 Task: Make in the project AgileAssist an epic 'Capacity Management Process Improvement'. Create in the project AgileAssist an epic 'Availability Management Process Improvement'. Add in the project AgileAssist an epic 'IT Financial Management Process Improvement'
Action: Mouse moved to (224, 69)
Screenshot: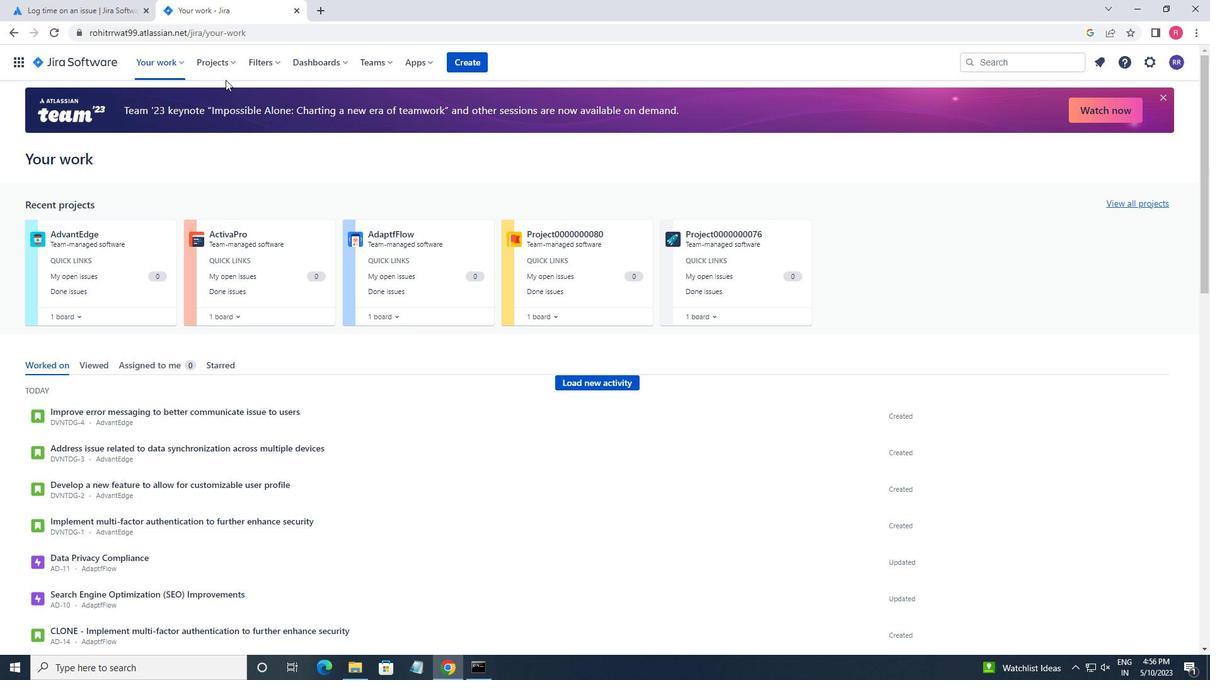 
Action: Mouse pressed left at (224, 69)
Screenshot: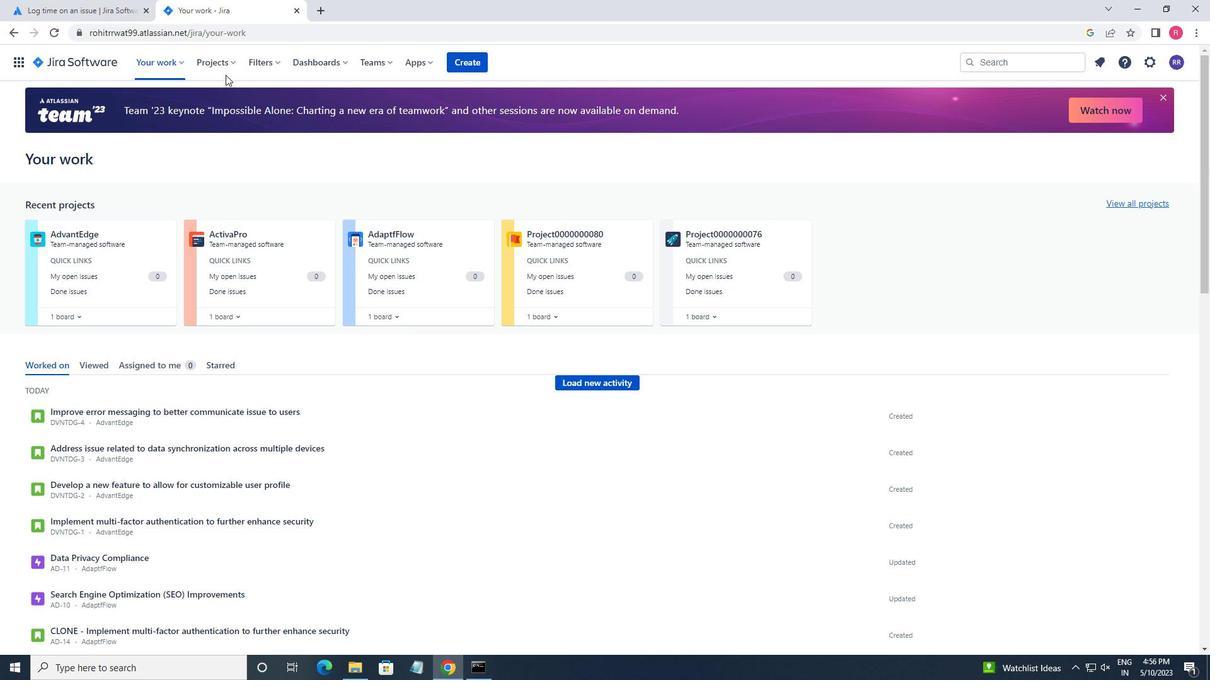 
Action: Mouse moved to (249, 121)
Screenshot: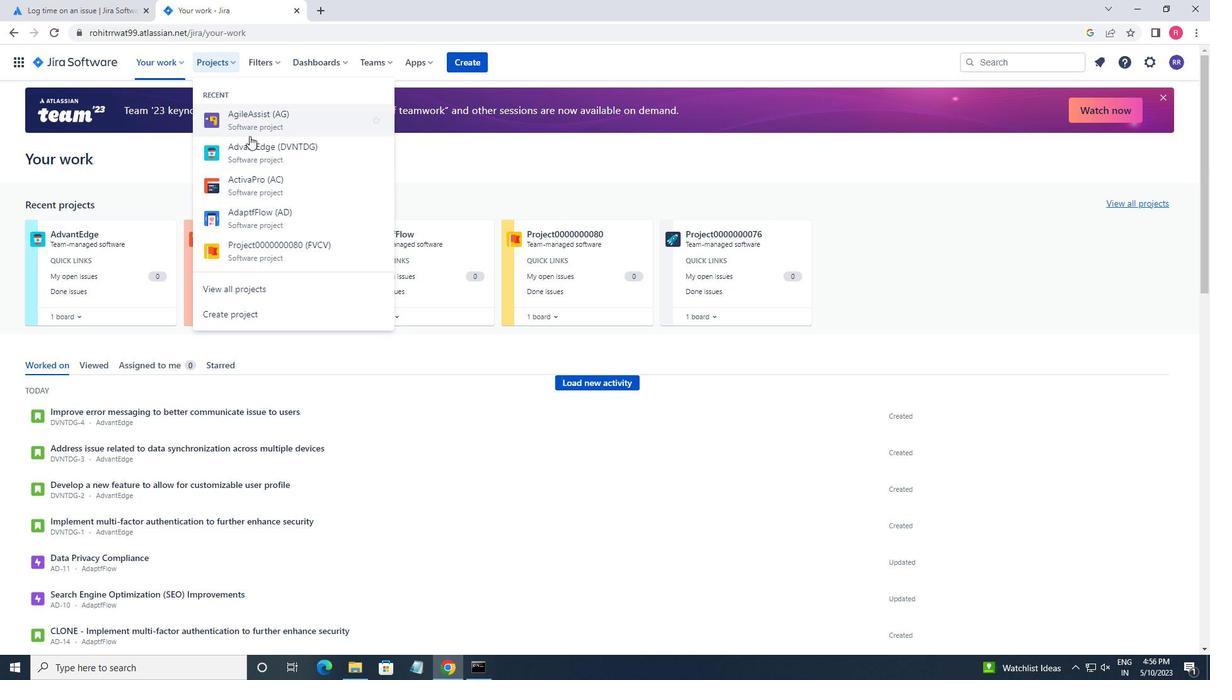 
Action: Mouse pressed left at (249, 121)
Screenshot: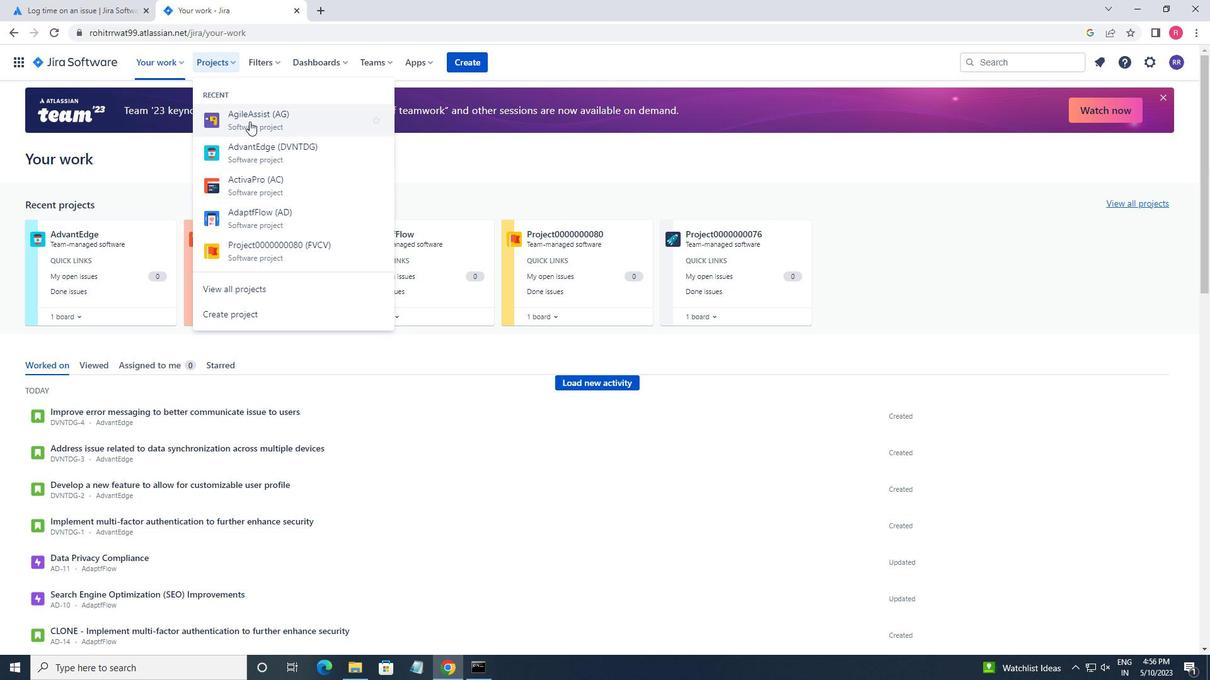 
Action: Mouse moved to (66, 190)
Screenshot: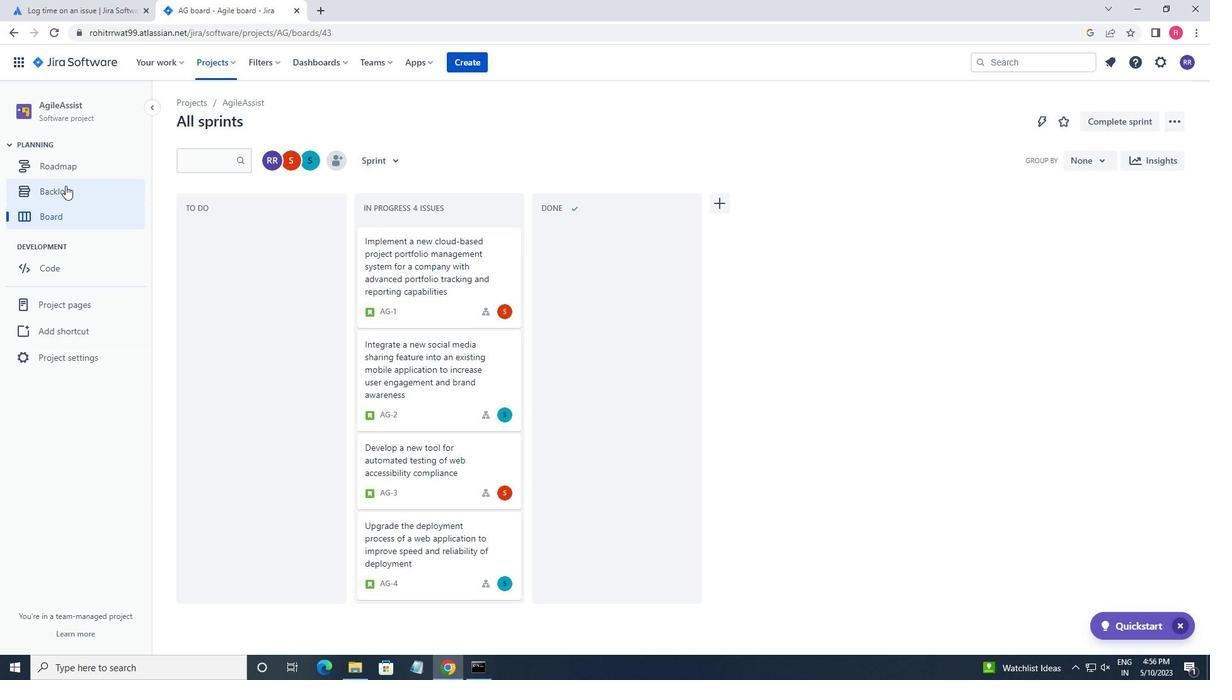 
Action: Mouse pressed left at (66, 190)
Screenshot: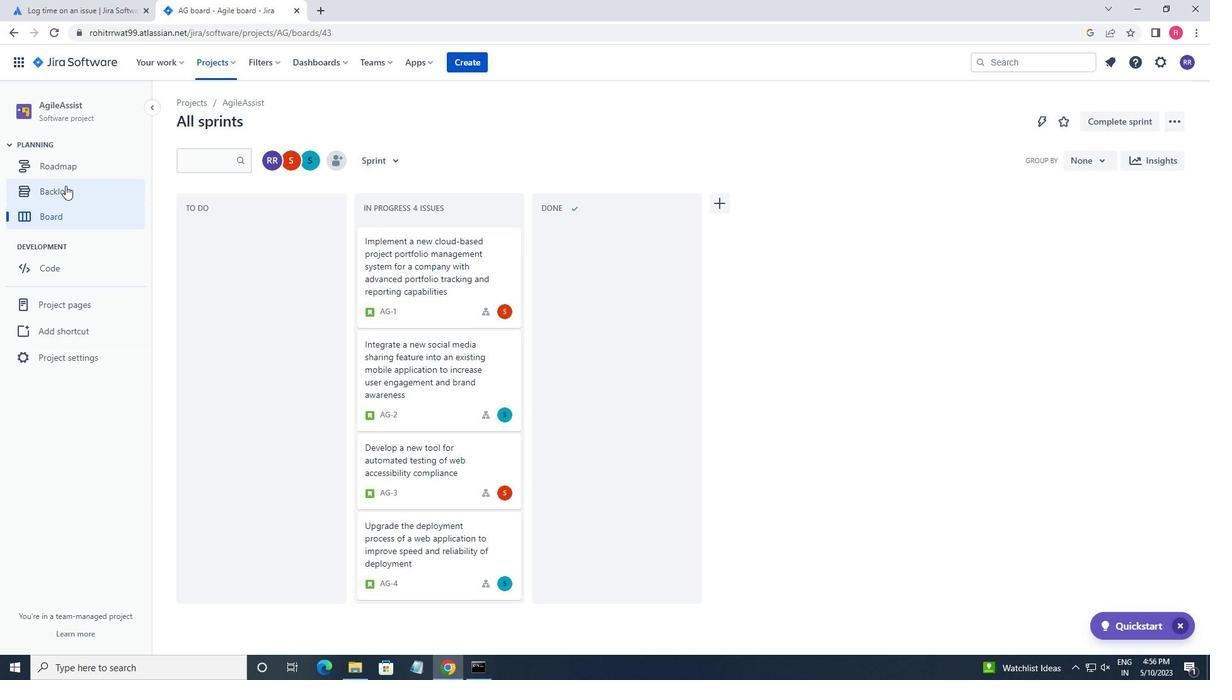 
Action: Mouse moved to (373, 161)
Screenshot: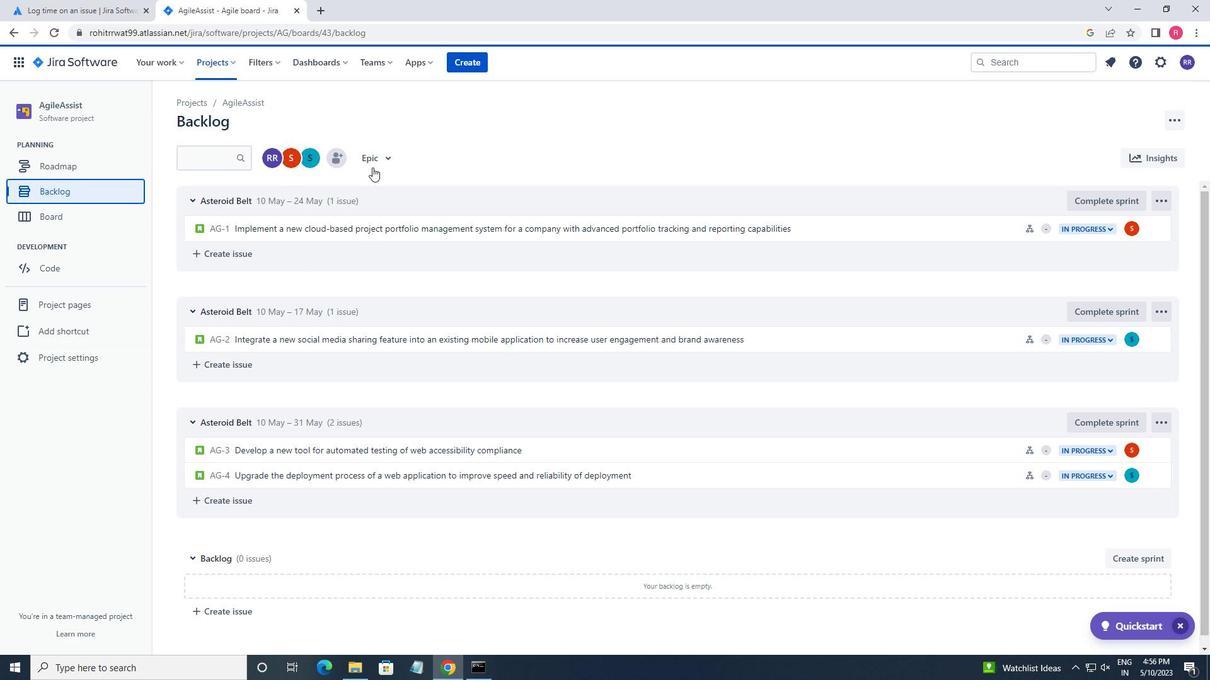 
Action: Mouse pressed left at (373, 161)
Screenshot: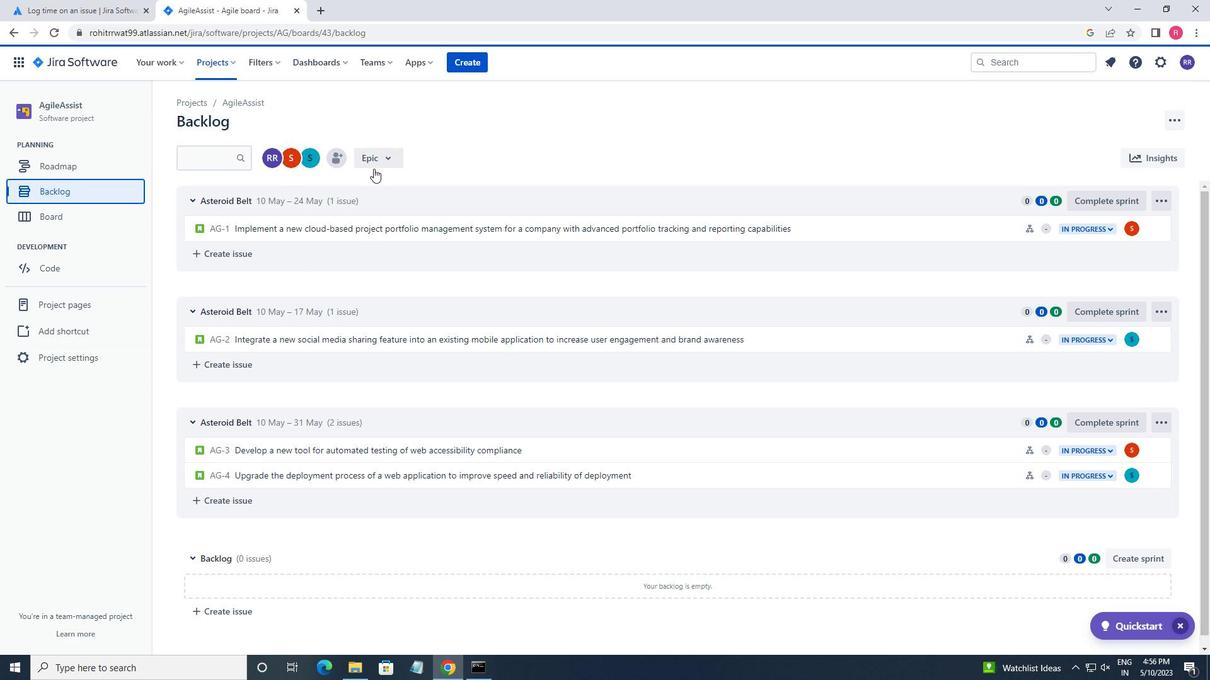 
Action: Mouse moved to (378, 234)
Screenshot: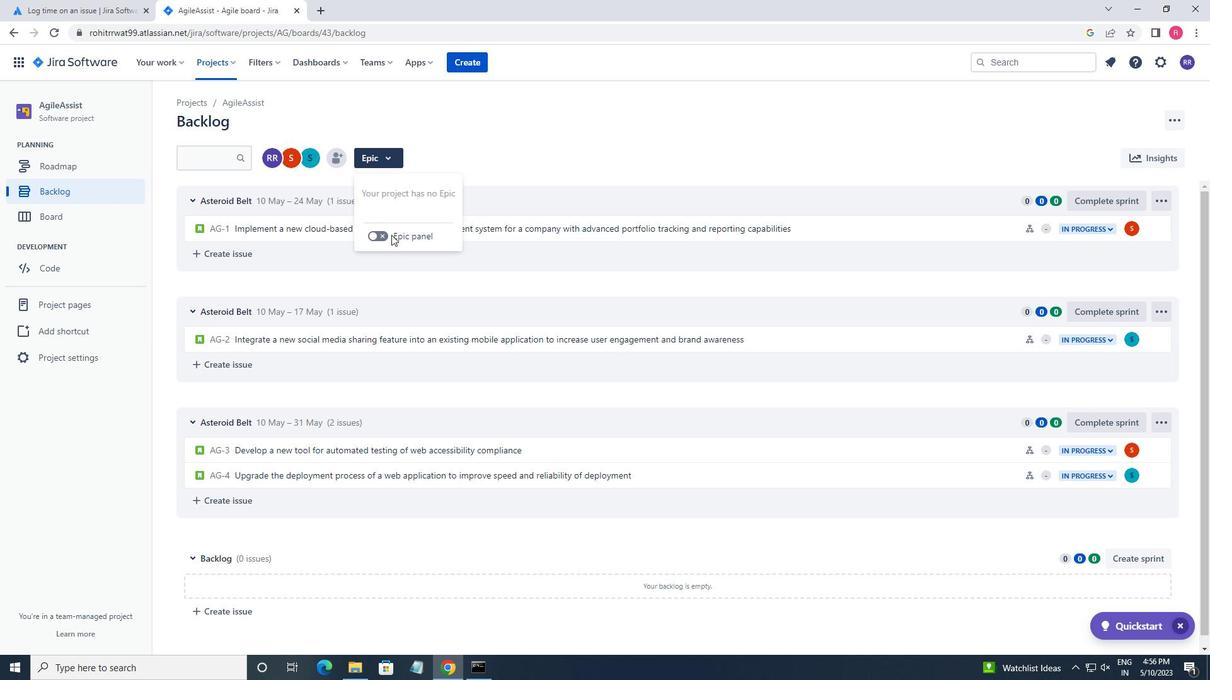 
Action: Mouse pressed left at (378, 234)
Screenshot: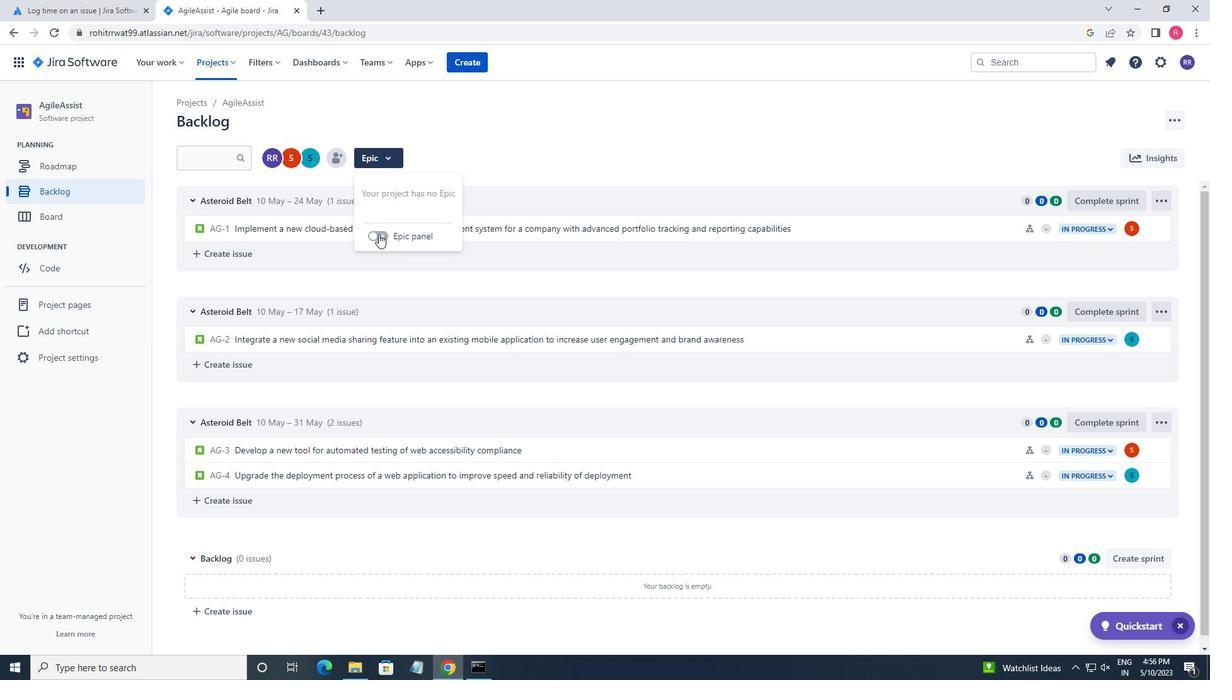 
Action: Mouse moved to (248, 433)
Screenshot: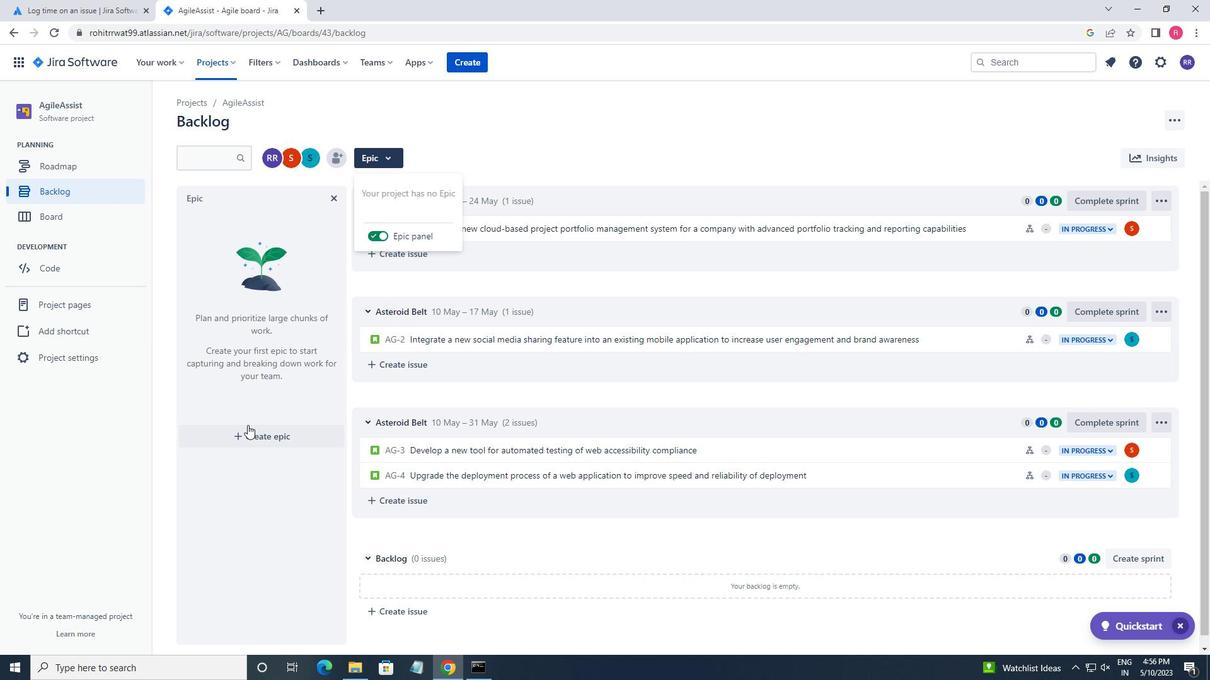 
Action: Mouse pressed left at (248, 433)
Screenshot: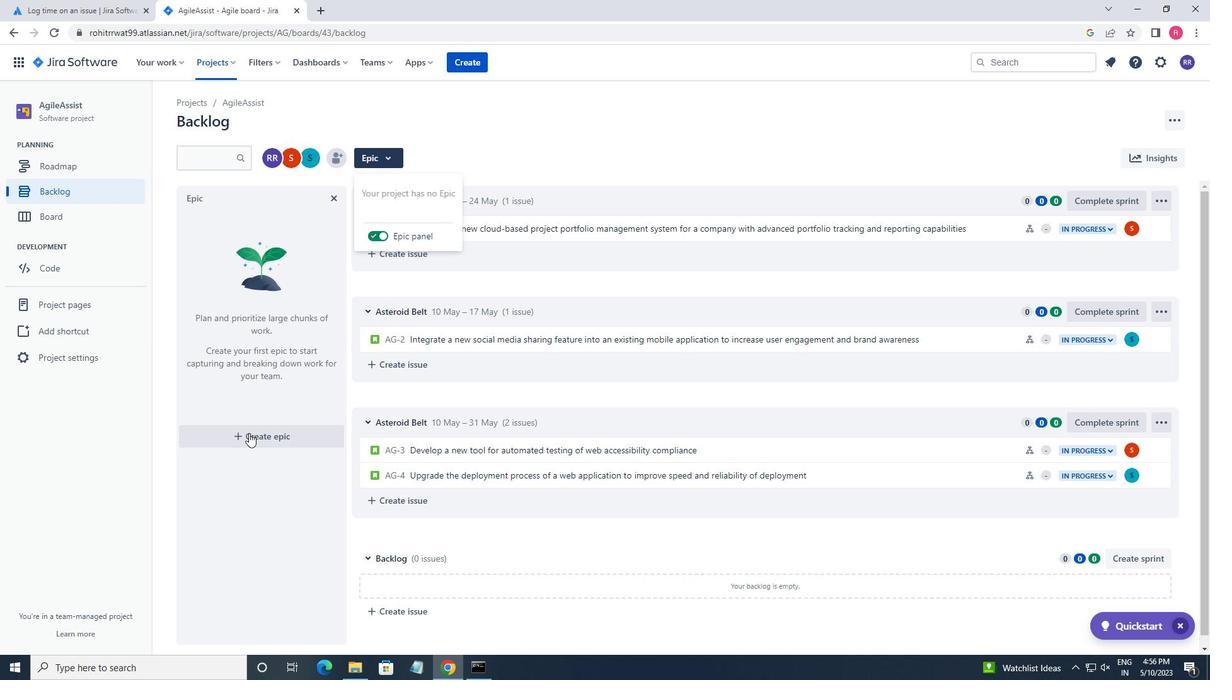 
Action: Key pressed <Key.shift>CAPACITY<Key.space><Key.shift_r>MANAGEMENT<Key.space><Key.shift_r>PROCESS<Key.space><Key.shift_r>IMM<Key.backspace>PROVEMENT<Key.enter>
Screenshot: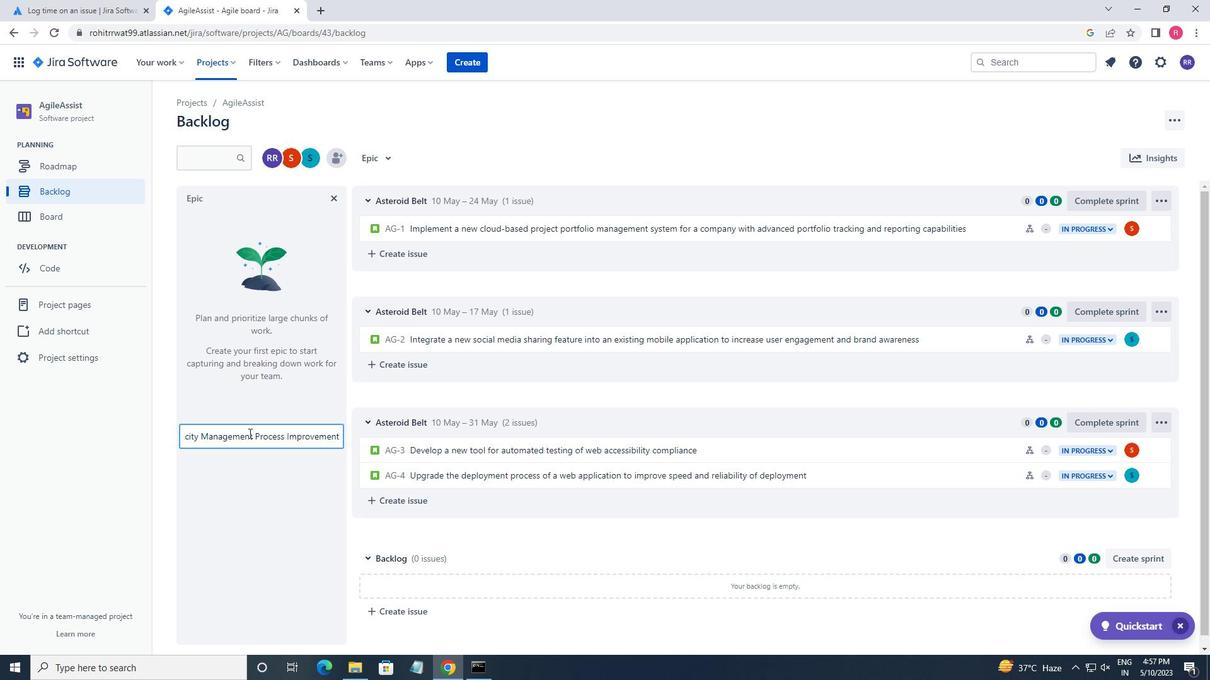 
Action: Mouse moved to (283, 316)
Screenshot: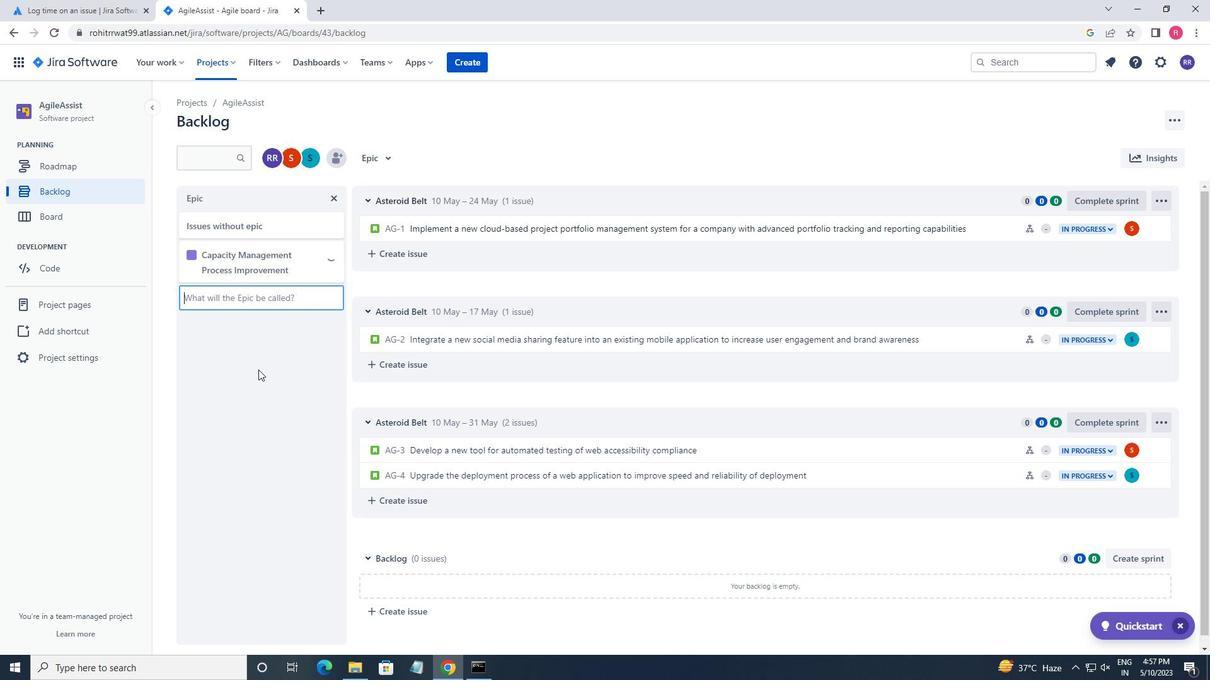 
Action: Key pressed <Key.shift>AVAILABILITY<Key.space><Key.shift_r>MANAGEMENT<Key.space><Key.shift_r>PROCESS<Key.space><Key.shift_r>IMPROVEMENT<Key.enter><Key.shift_r>IT<Key.space><Key.shift>FINANCIAL<Key.space><Key.shift_r><Key.shift_r><Key.shift_r><Key.shift_r><Key.shift_r><Key.shift_r>MANAGEMENT<Key.space><Key.shift_r>PROCESS<Key.space><Key.shift_r>IMPROVEMEB<Key.backspace>NT<Key.enter>
Screenshot: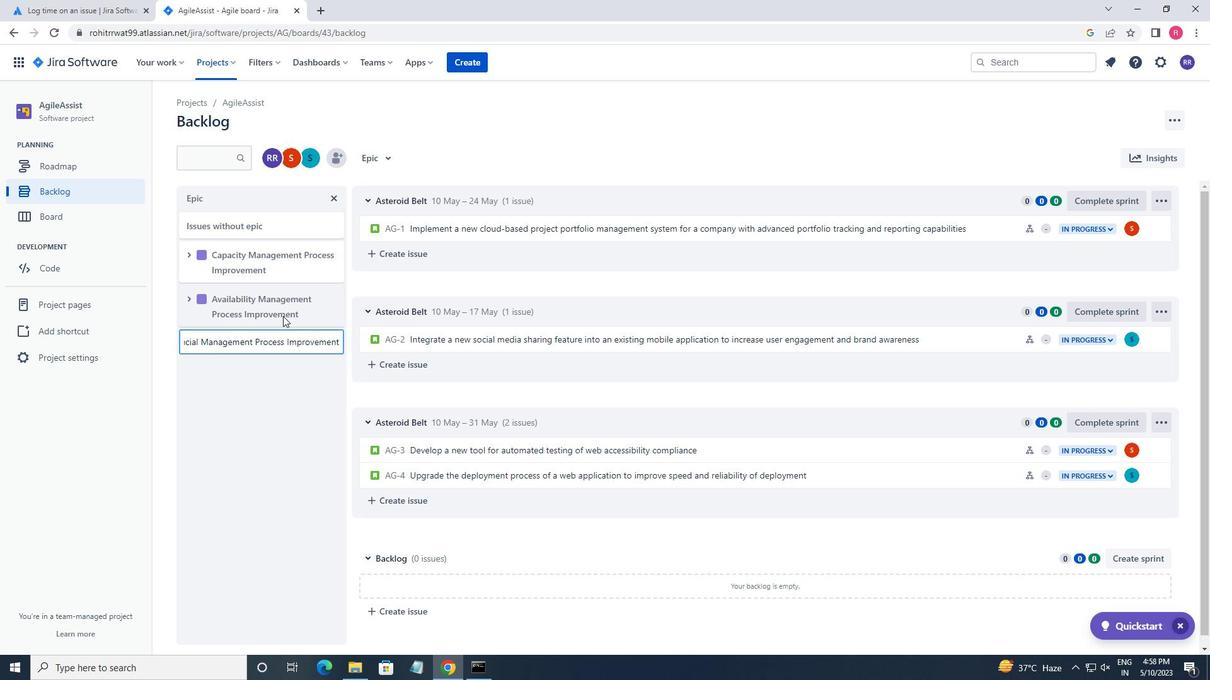 
